 Task: Create a due date automation trigger when advanced on, on the tuesday after a card is due add dates with a complete due date at 11:00 AM.
Action: Mouse moved to (1148, 96)
Screenshot: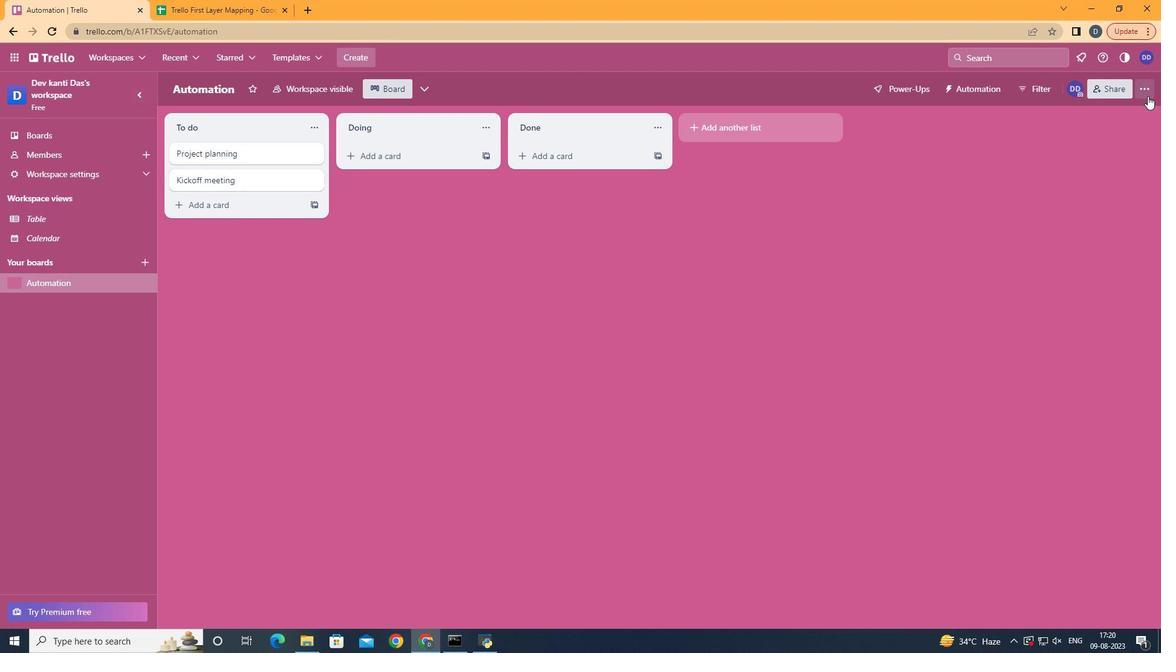 
Action: Mouse pressed left at (1148, 96)
Screenshot: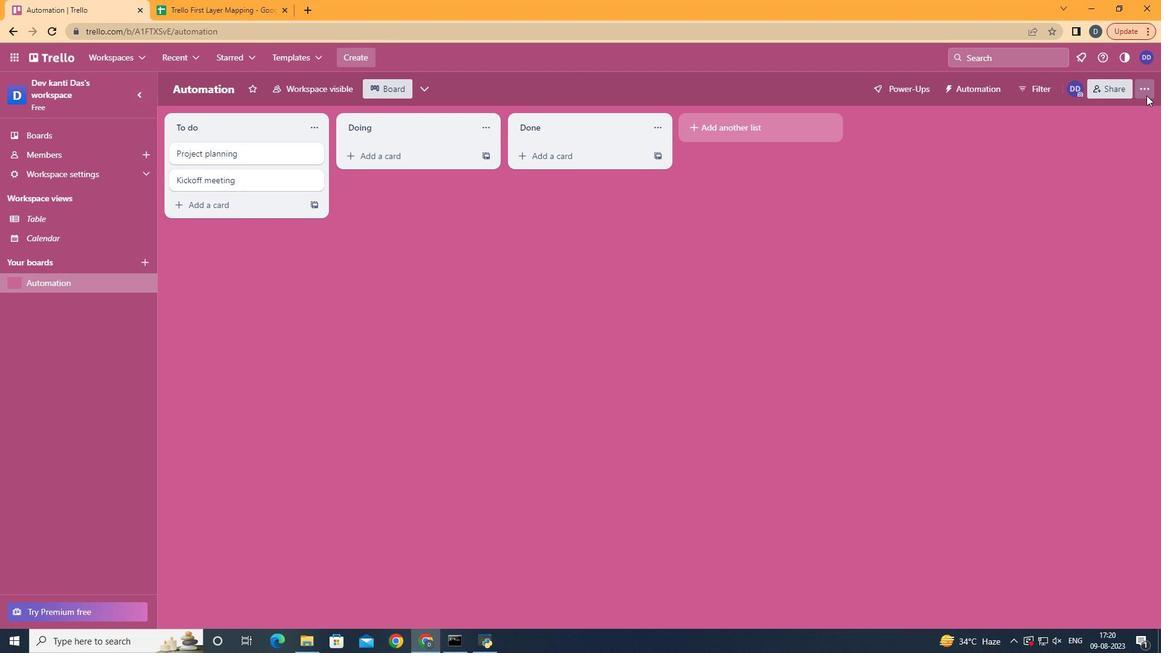 
Action: Mouse moved to (1051, 264)
Screenshot: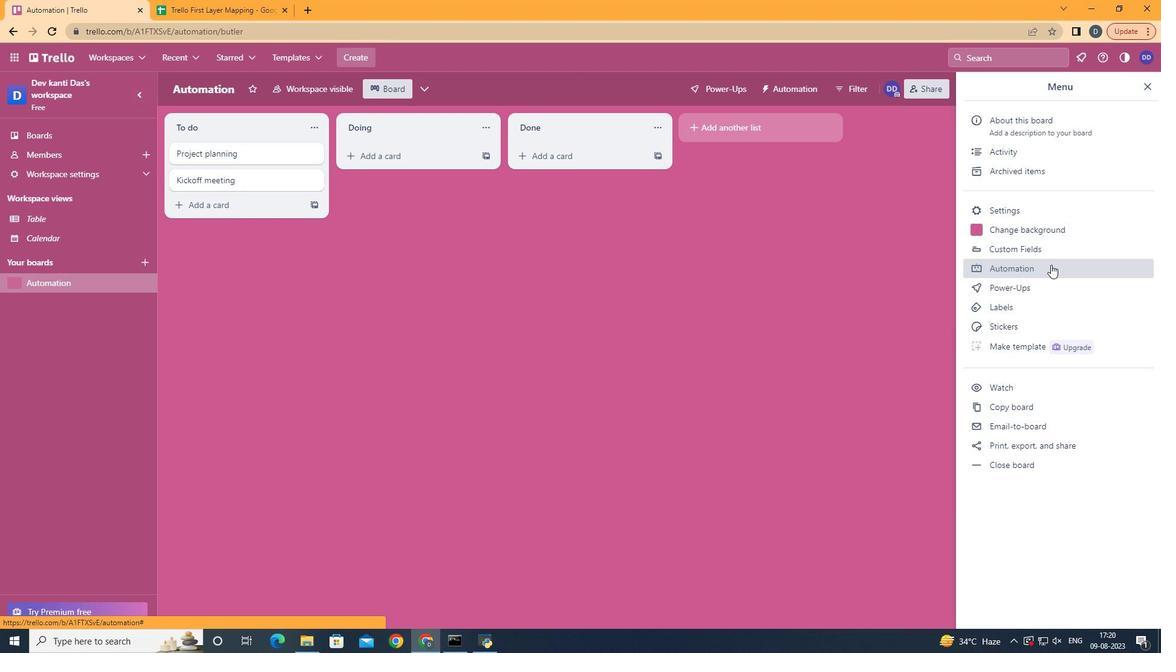 
Action: Mouse pressed left at (1051, 264)
Screenshot: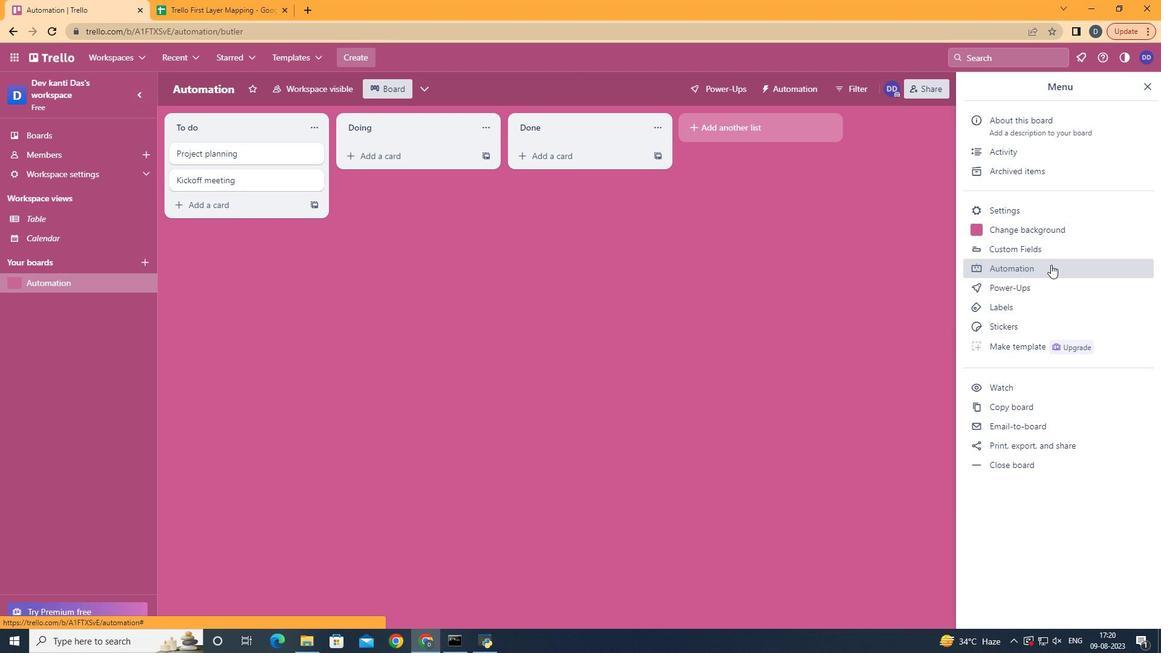 
Action: Mouse moved to (232, 234)
Screenshot: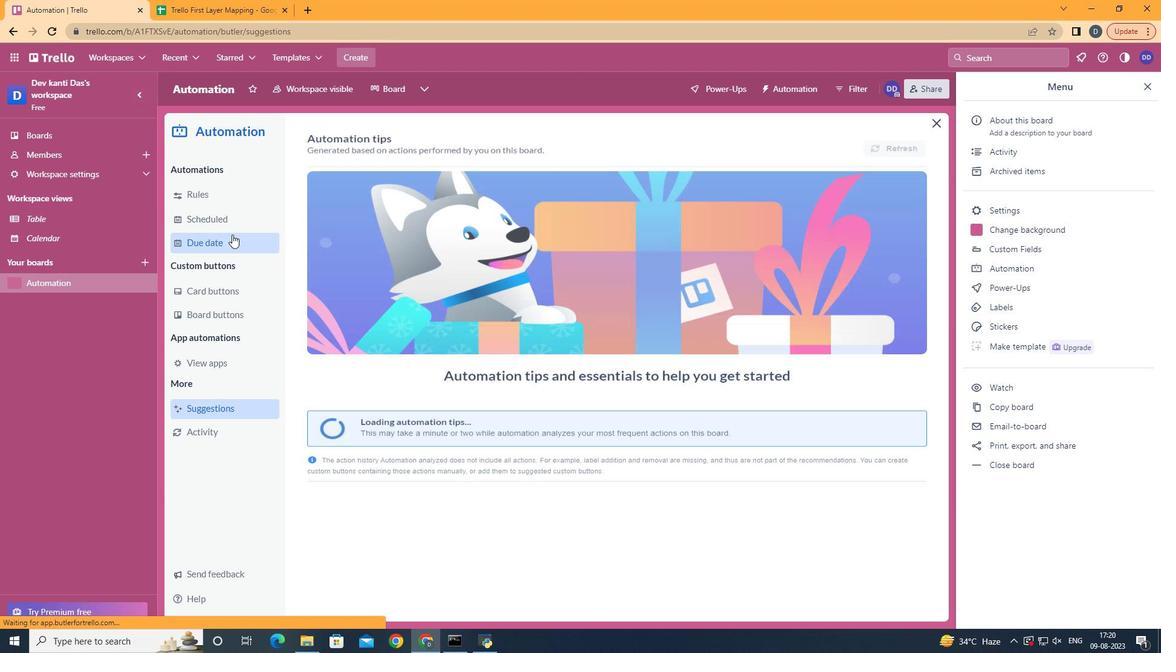 
Action: Mouse pressed left at (232, 234)
Screenshot: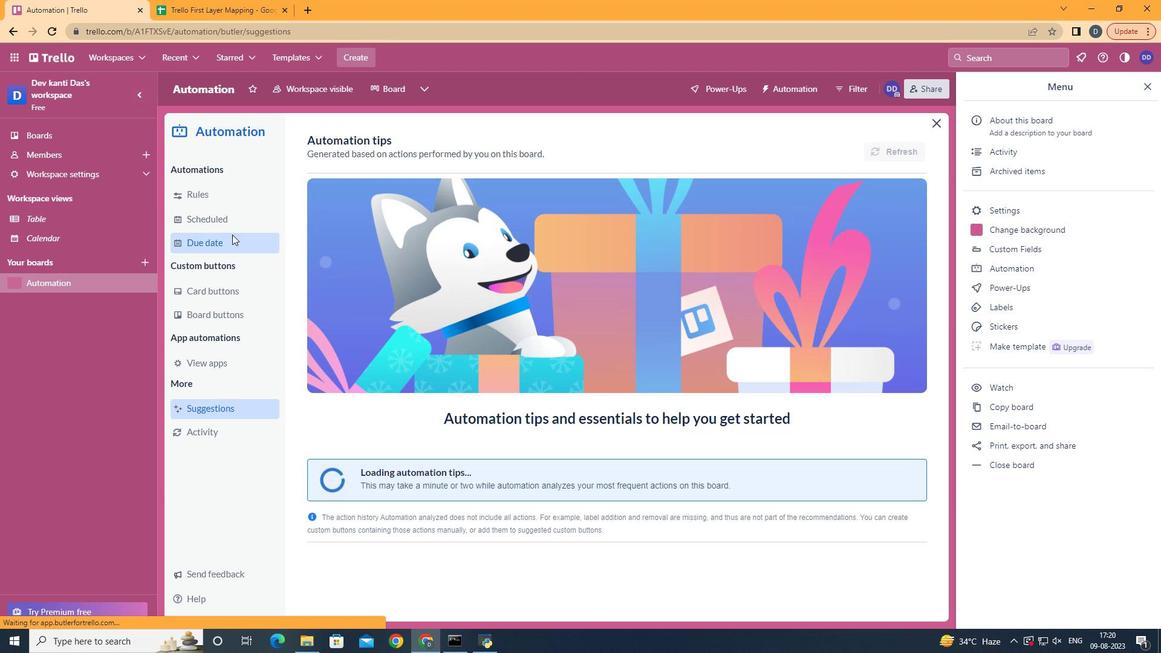 
Action: Mouse moved to (853, 142)
Screenshot: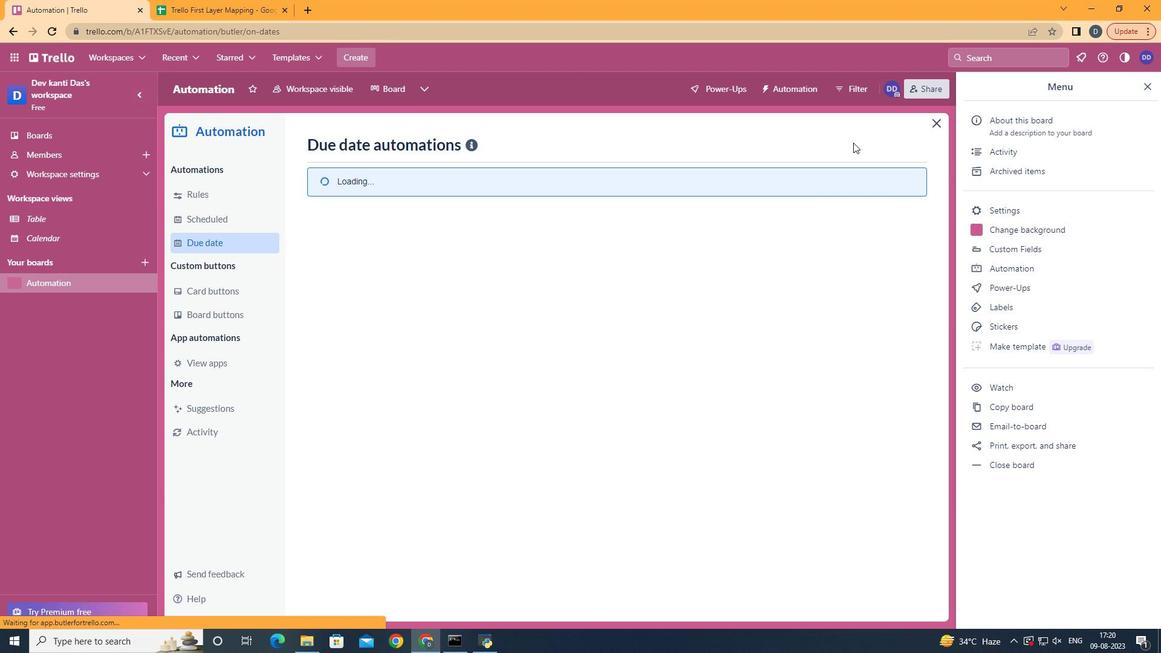 
Action: Mouse pressed left at (853, 142)
Screenshot: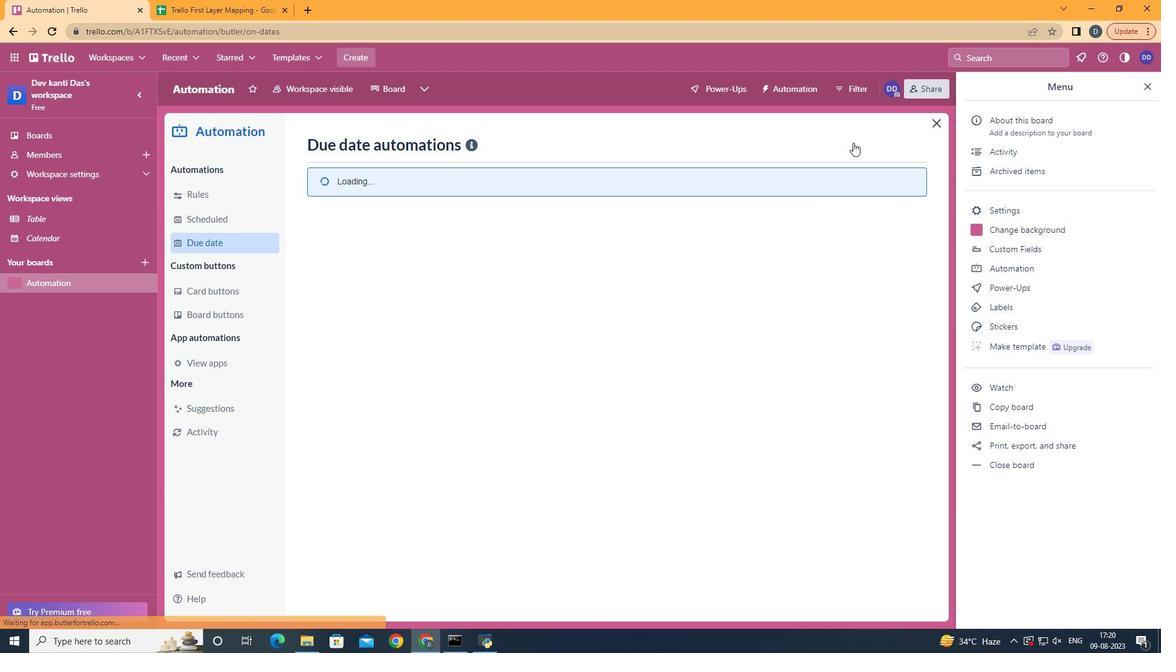 
Action: Mouse pressed left at (853, 142)
Screenshot: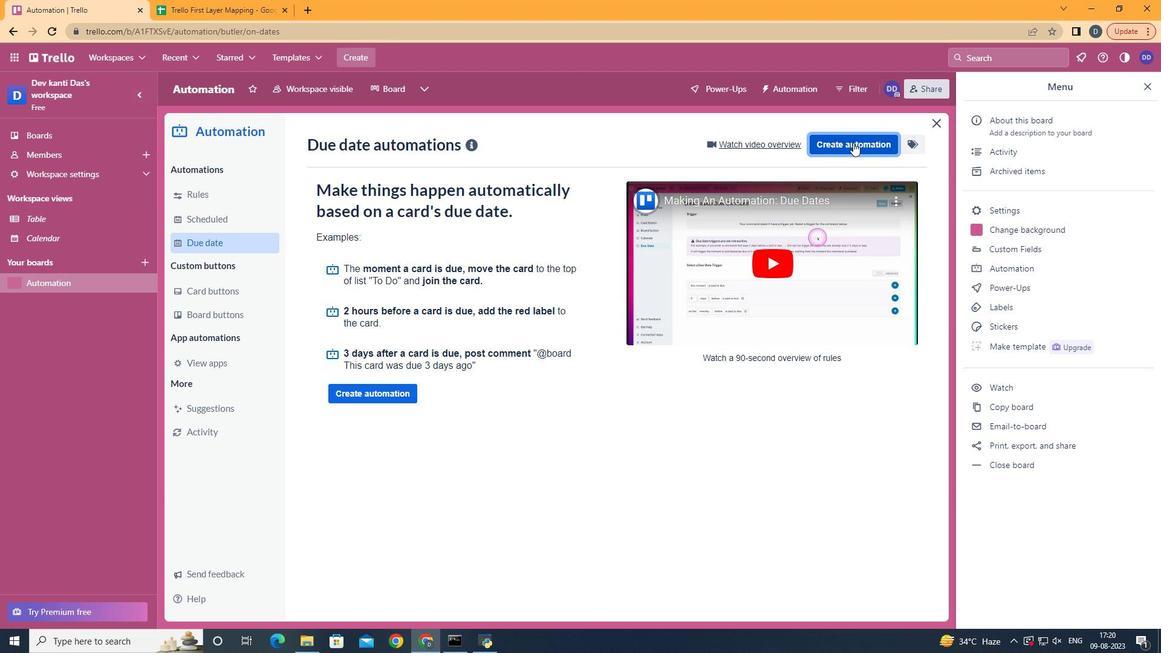
Action: Mouse moved to (627, 257)
Screenshot: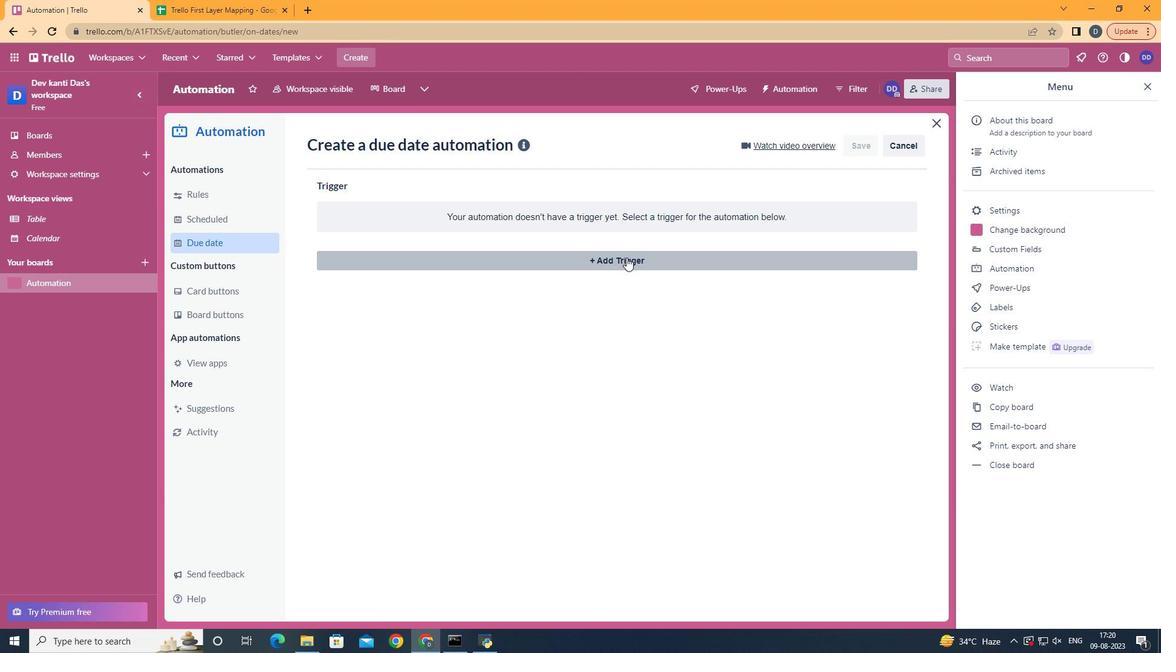 
Action: Mouse pressed left at (627, 257)
Screenshot: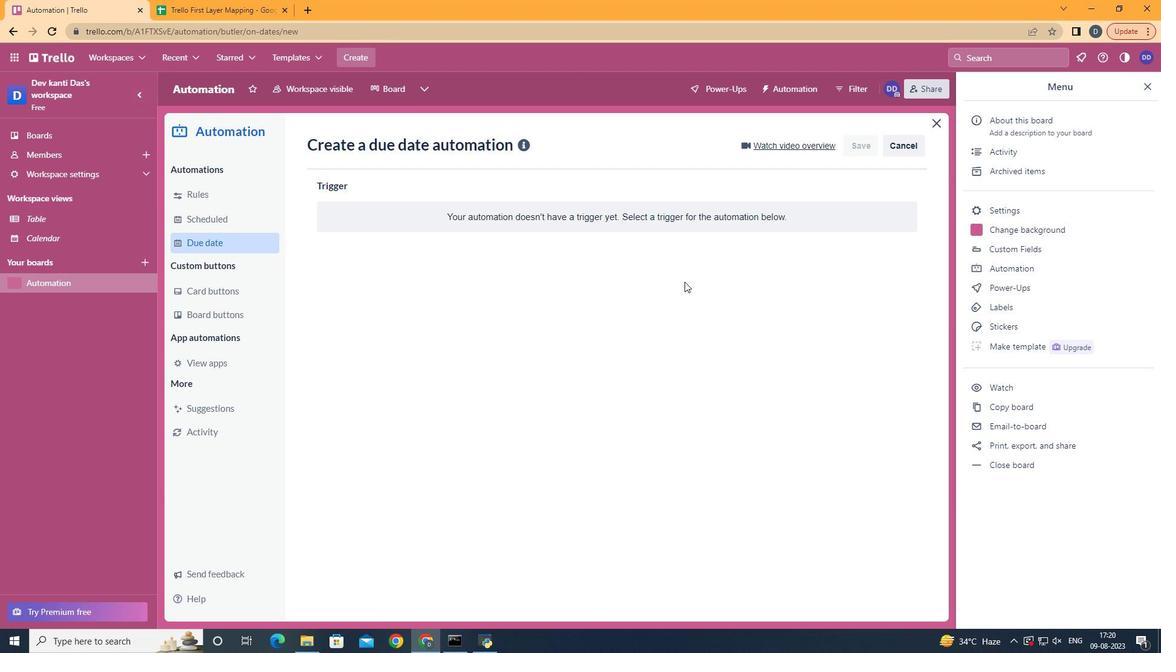 
Action: Mouse moved to (398, 337)
Screenshot: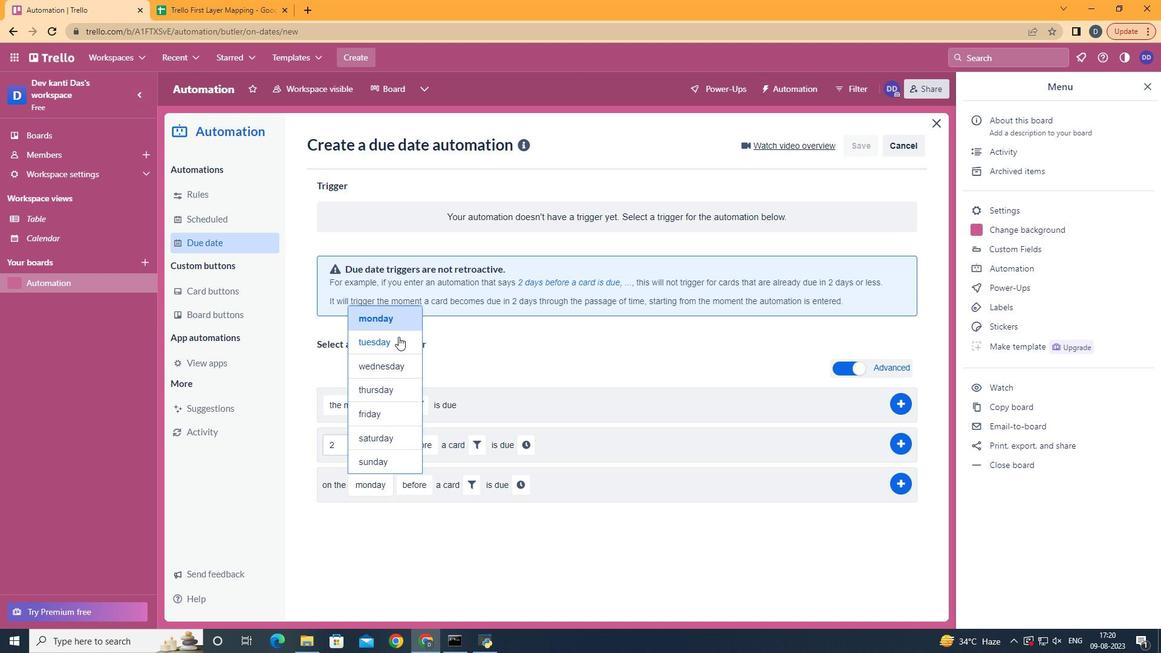 
Action: Mouse pressed left at (398, 337)
Screenshot: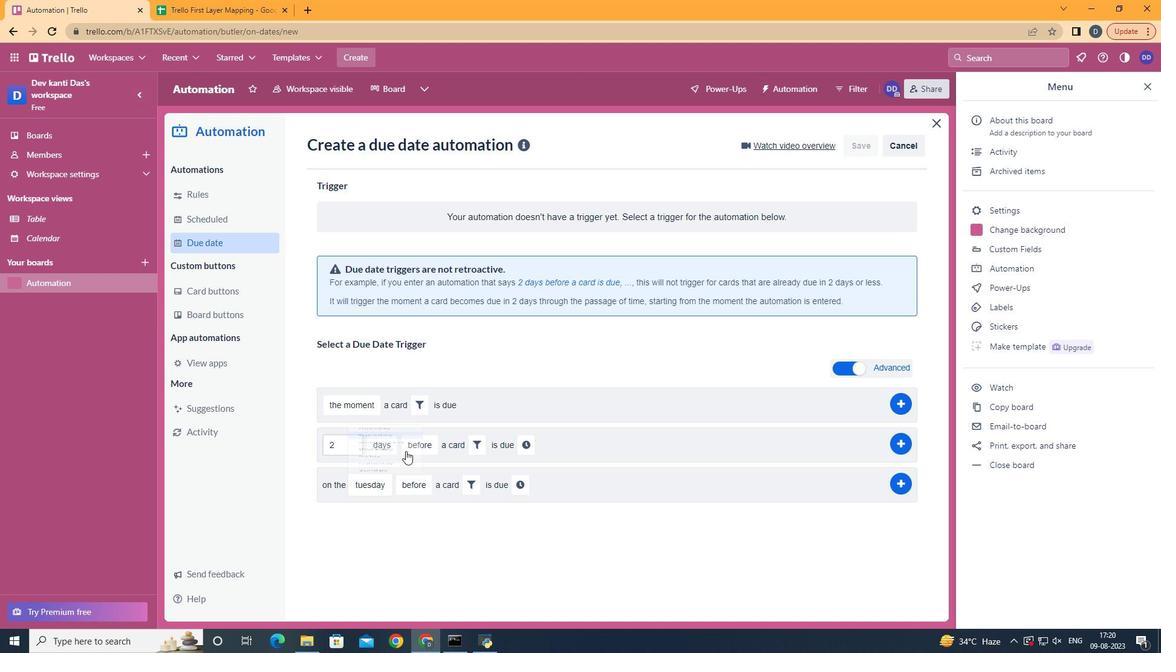 
Action: Mouse moved to (422, 522)
Screenshot: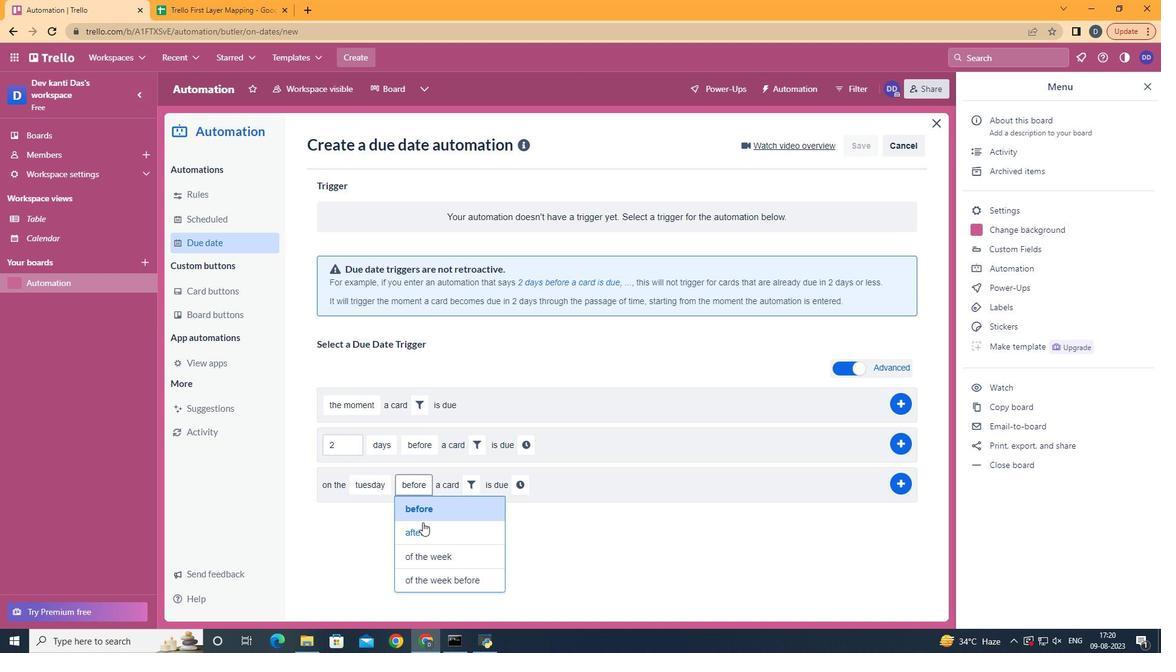 
Action: Mouse pressed left at (422, 522)
Screenshot: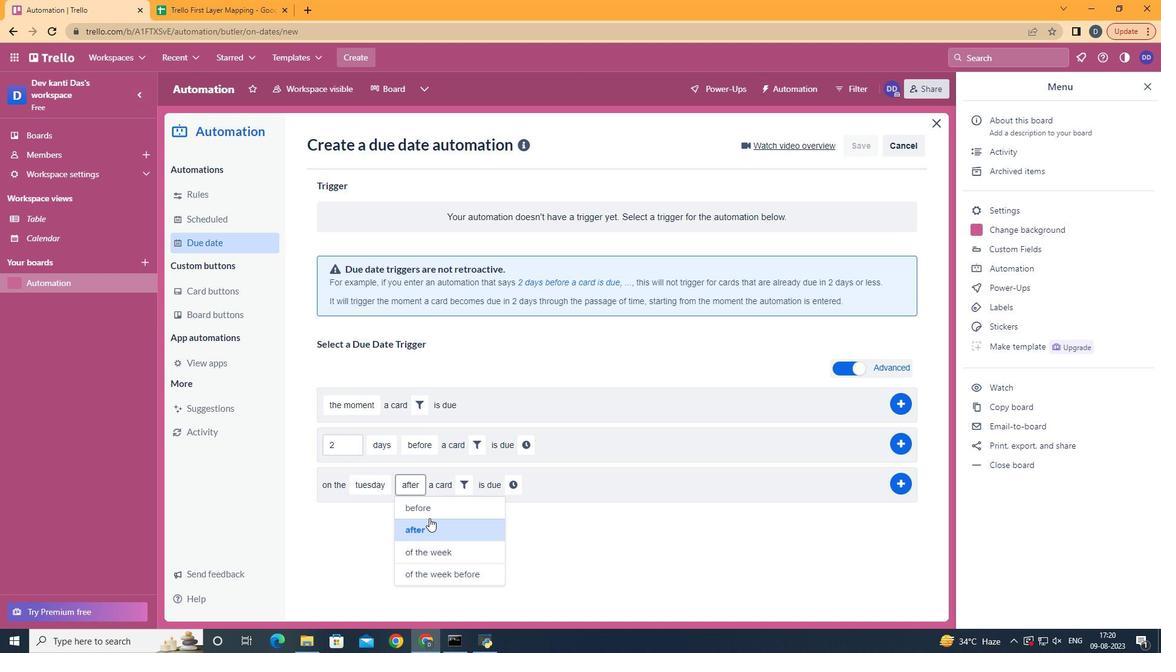 
Action: Mouse moved to (458, 493)
Screenshot: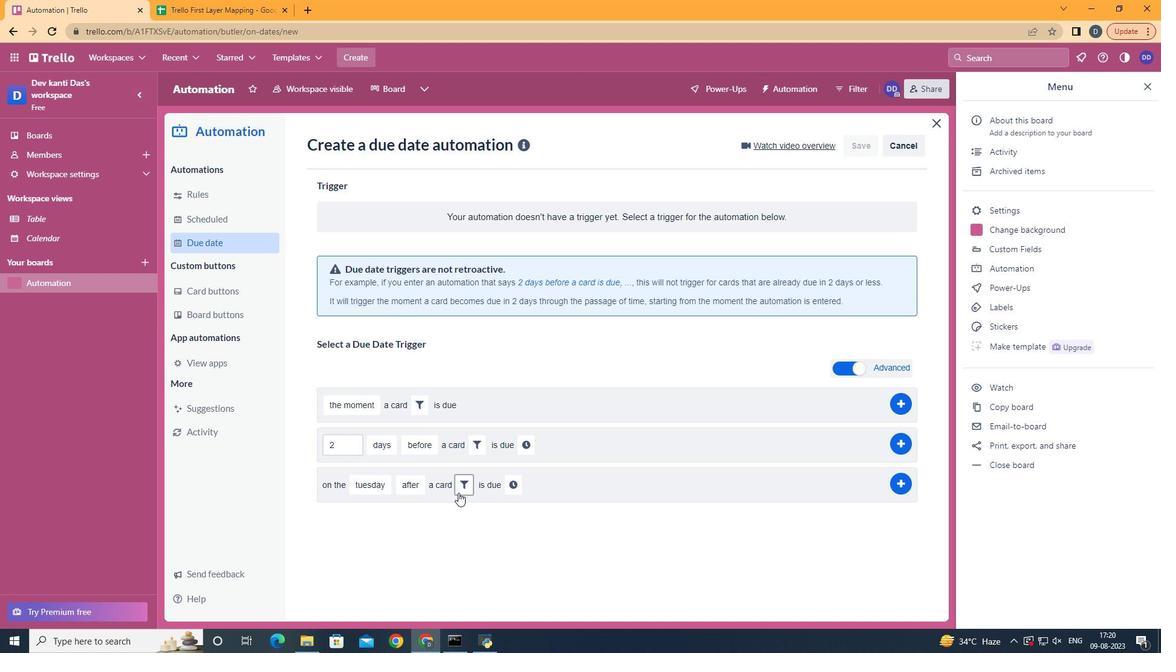 
Action: Mouse pressed left at (458, 493)
Screenshot: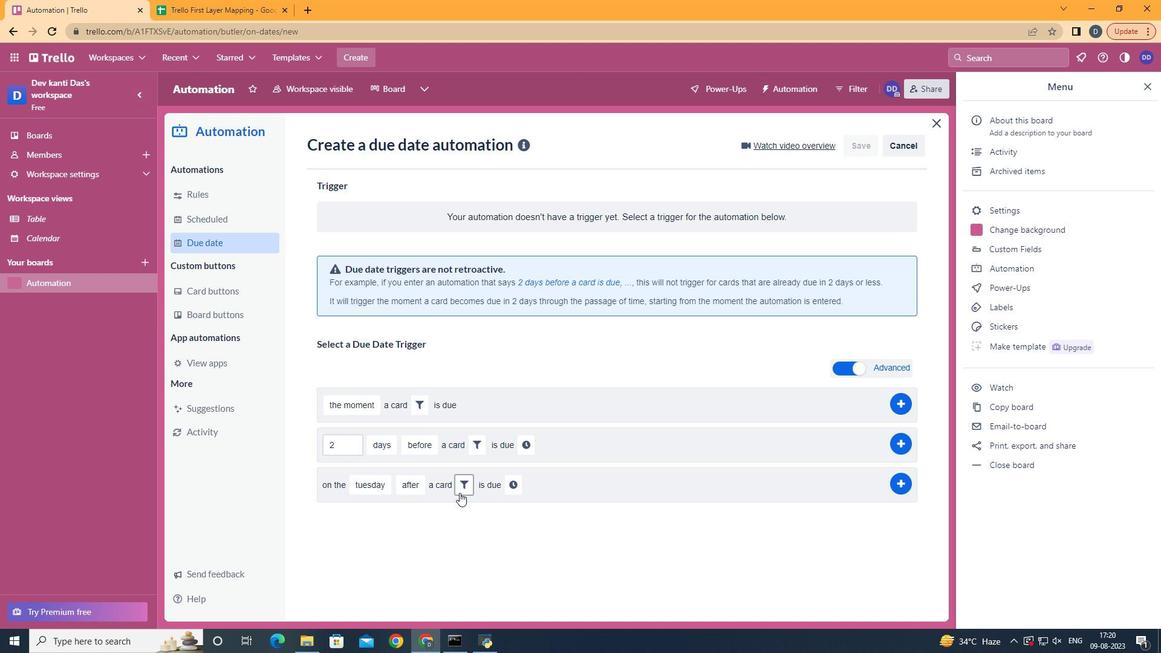 
Action: Mouse moved to (537, 528)
Screenshot: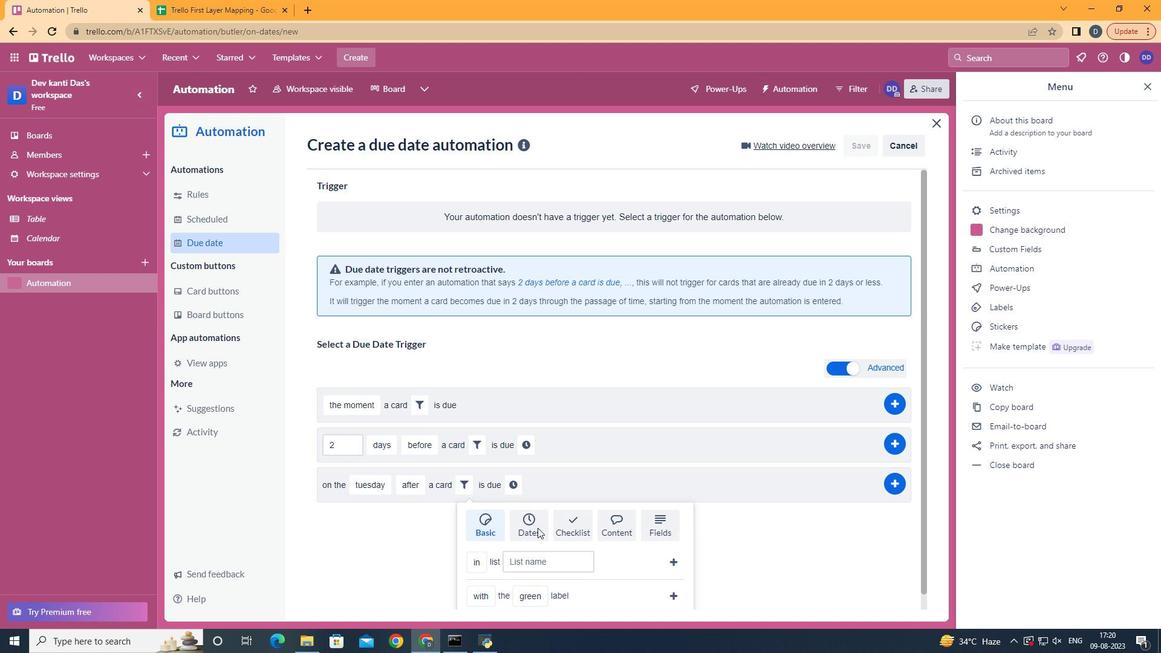 
Action: Mouse pressed left at (537, 528)
Screenshot: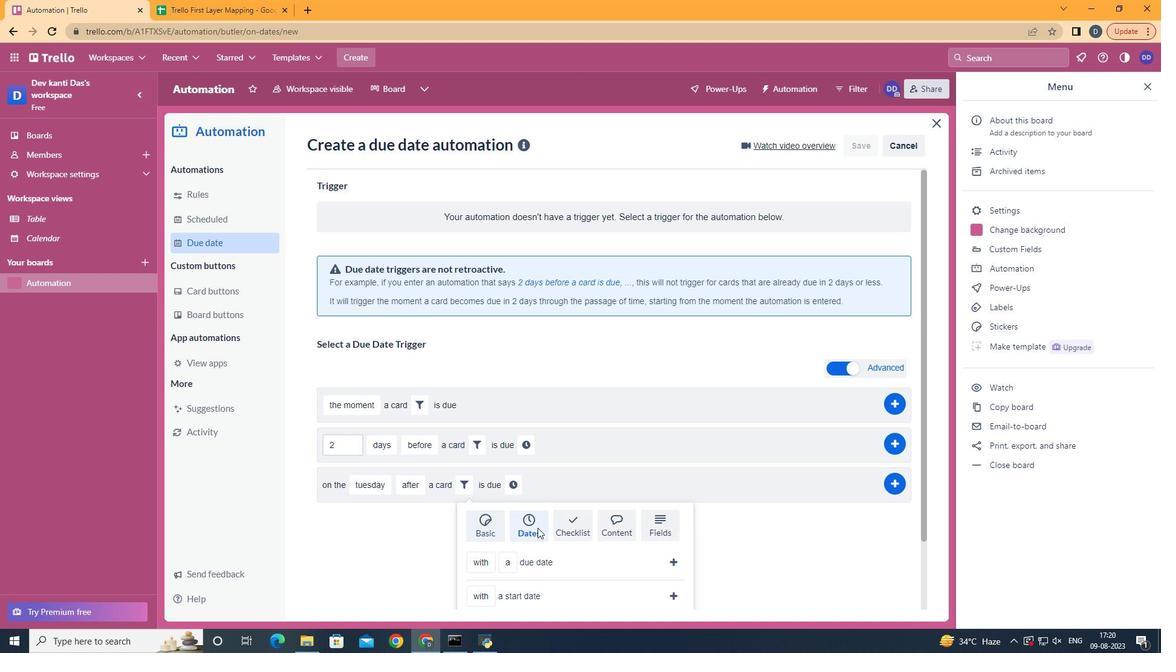 
Action: Mouse scrolled (537, 527) with delta (0, 0)
Screenshot: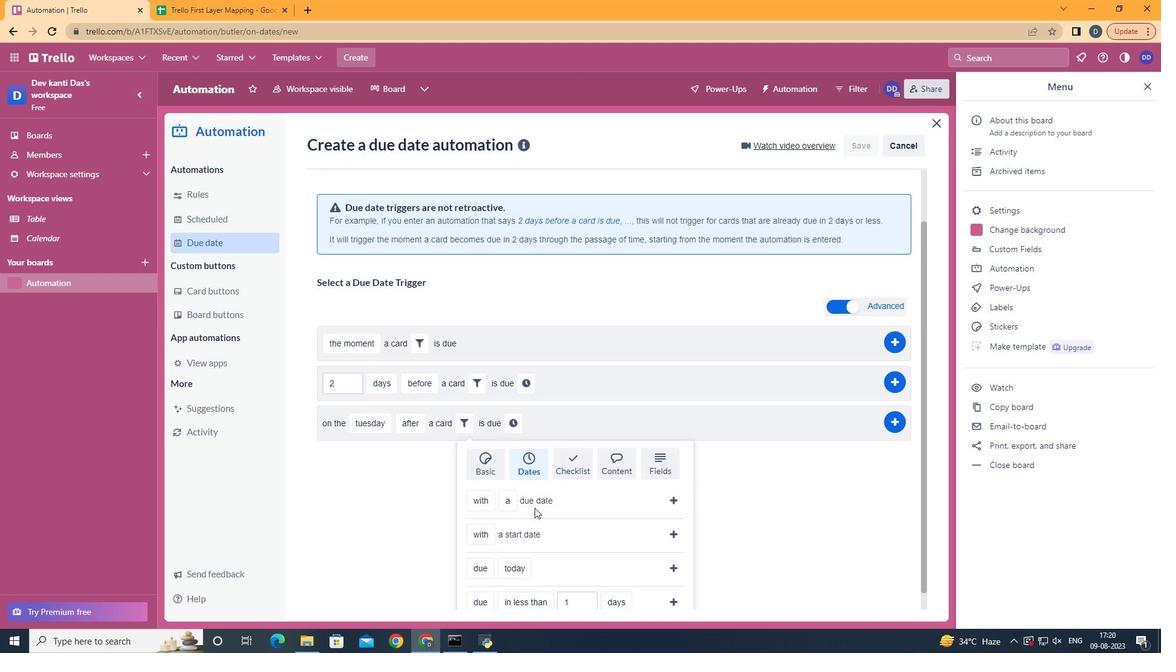 
Action: Mouse scrolled (537, 527) with delta (0, 0)
Screenshot: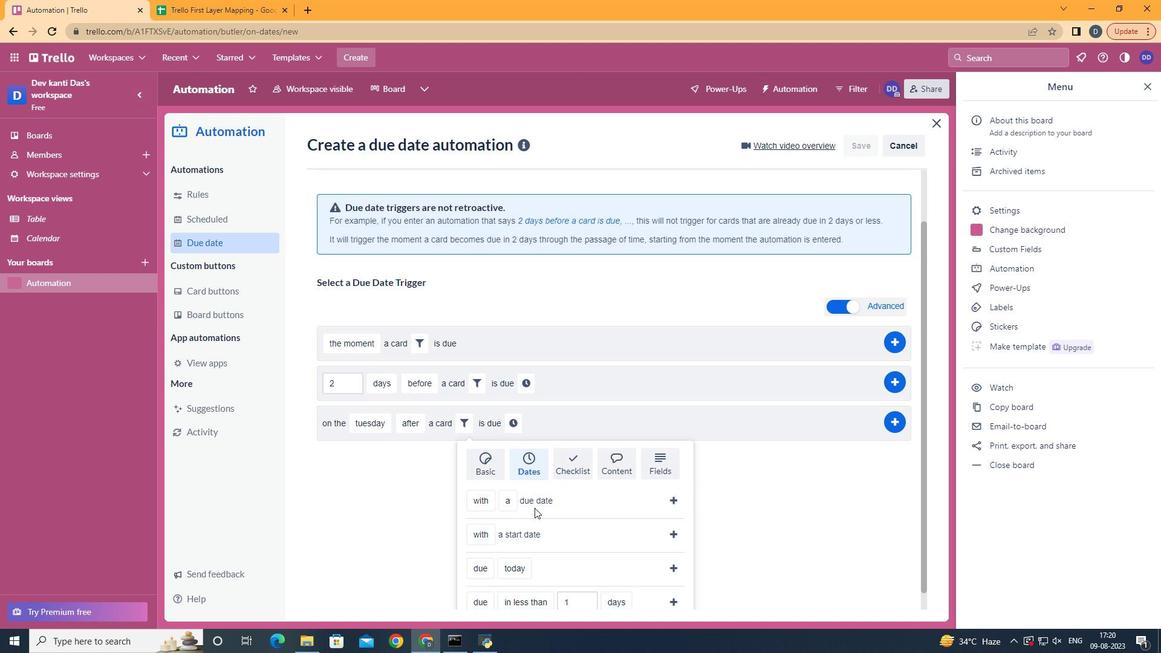 
Action: Mouse scrolled (537, 527) with delta (0, 0)
Screenshot: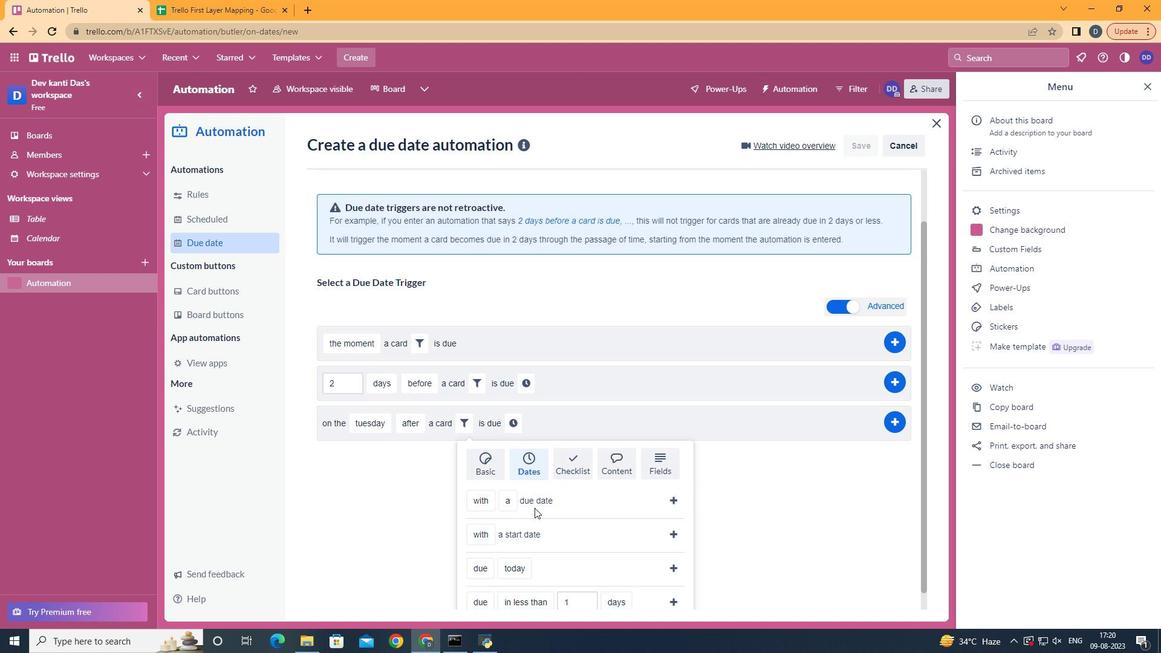 
Action: Mouse scrolled (537, 527) with delta (0, 0)
Screenshot: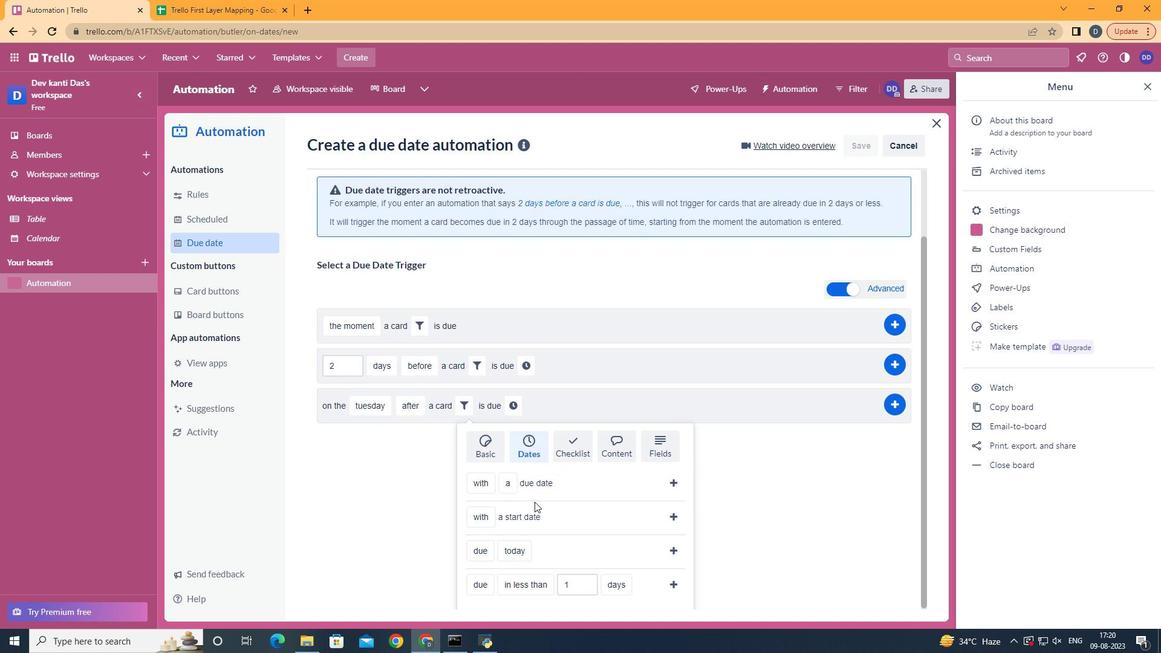 
Action: Mouse moved to (527, 525)
Screenshot: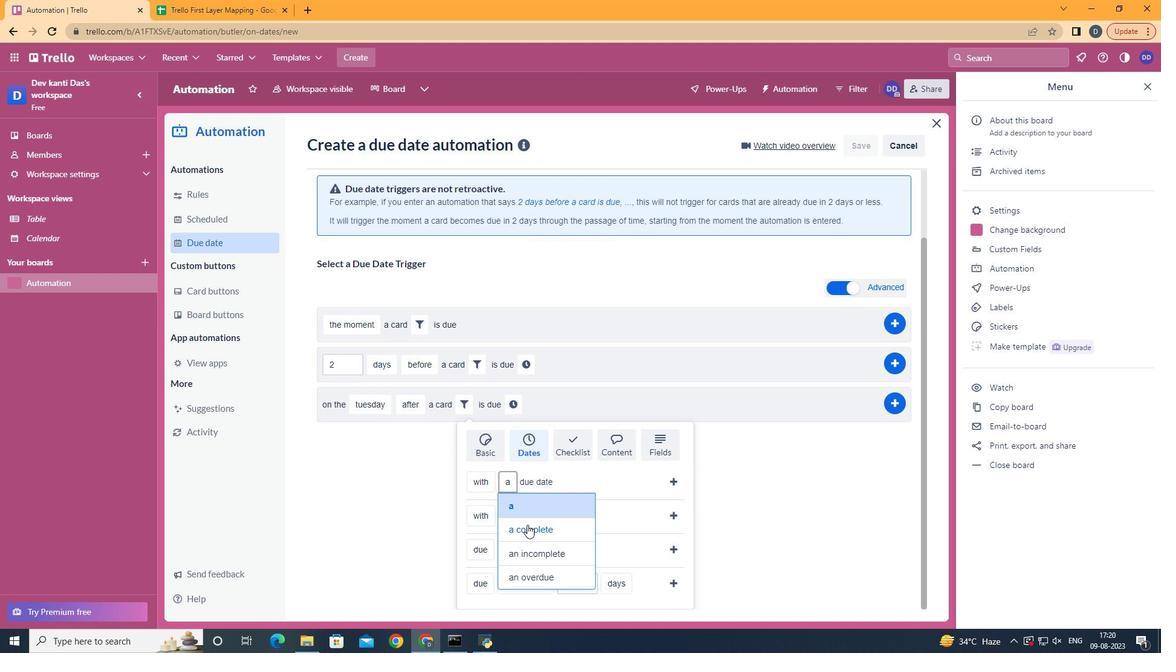 
Action: Mouse pressed left at (527, 525)
Screenshot: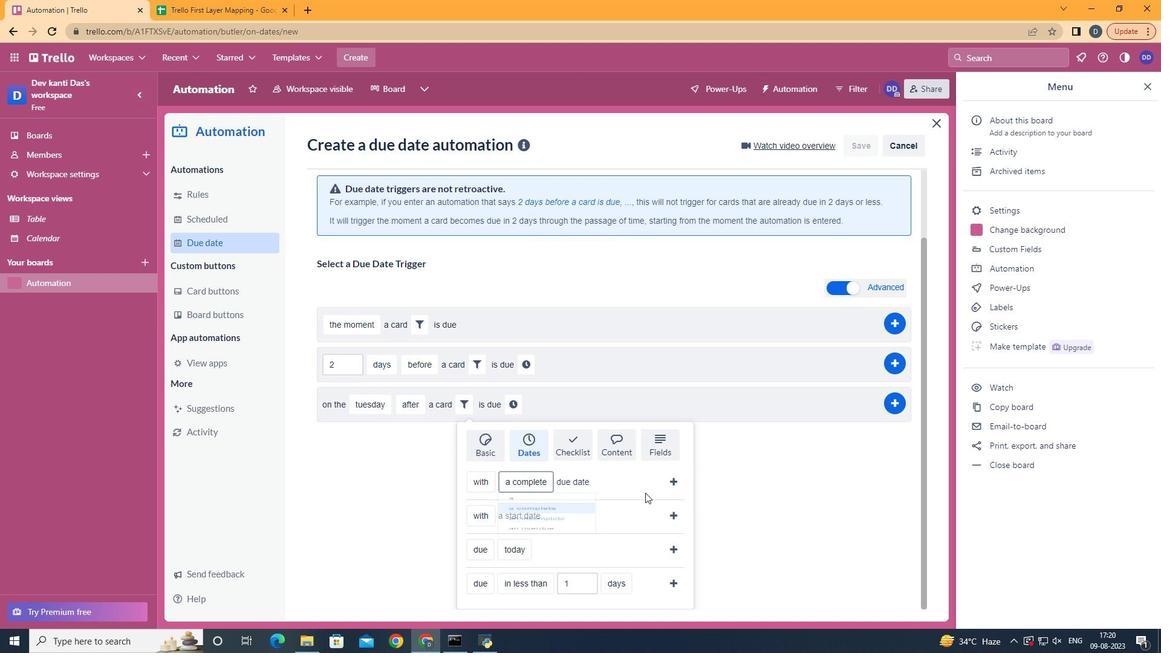 
Action: Mouse moved to (677, 484)
Screenshot: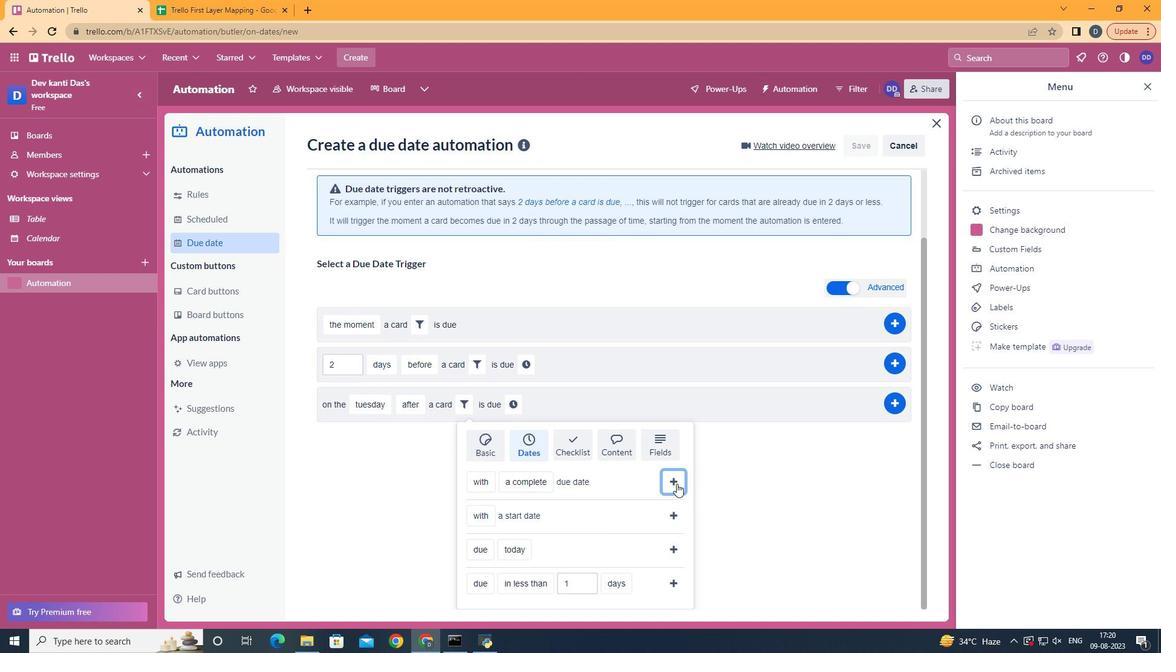 
Action: Mouse pressed left at (677, 484)
Screenshot: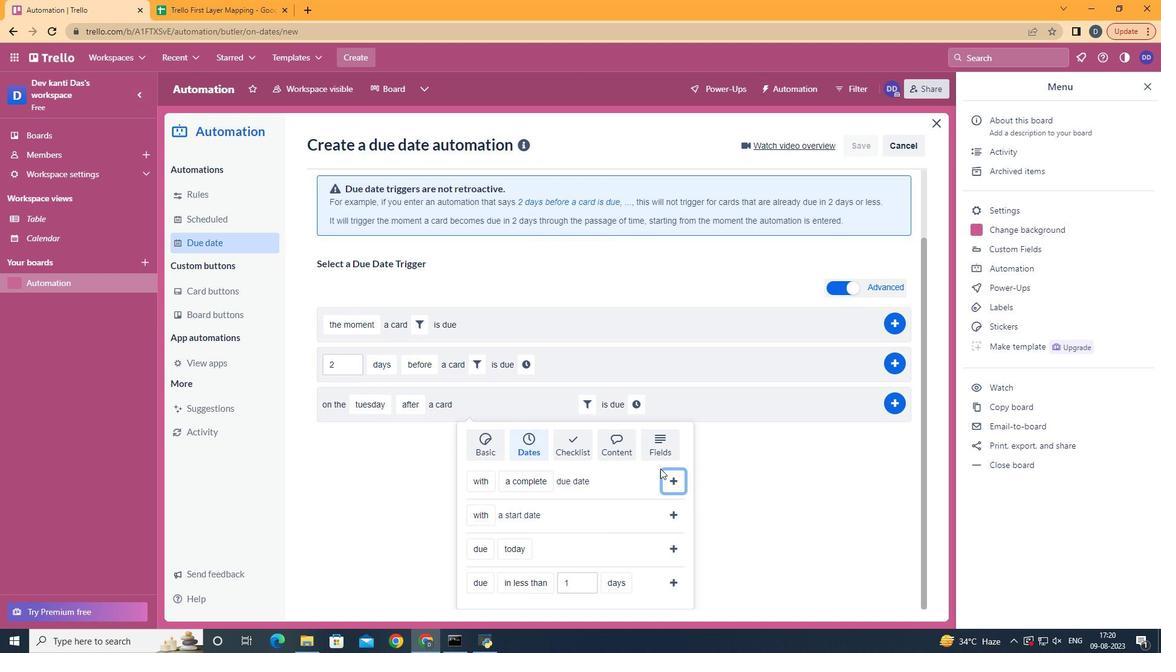 
Action: Mouse moved to (635, 484)
Screenshot: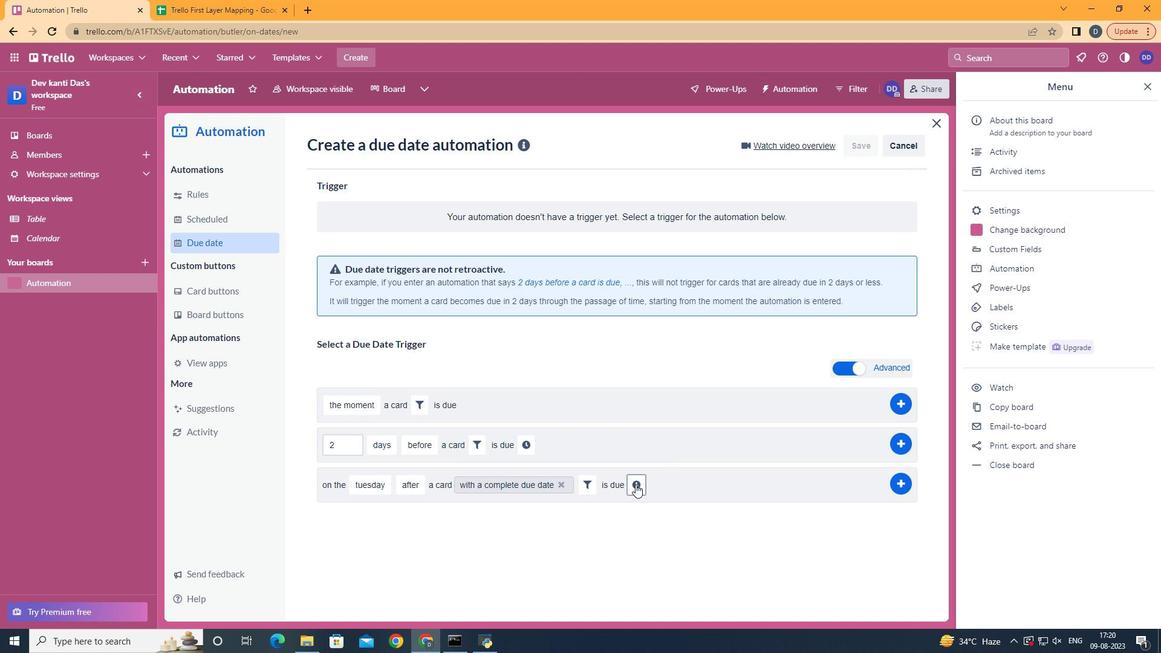 
Action: Mouse pressed left at (635, 484)
Screenshot: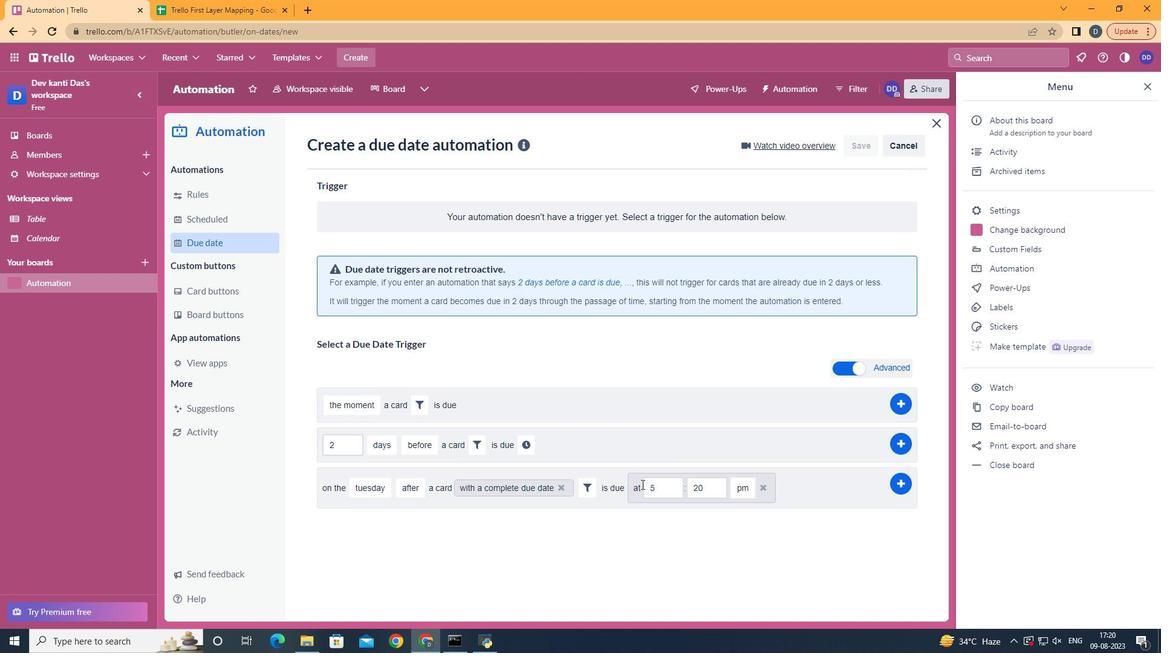 
Action: Mouse moved to (665, 489)
Screenshot: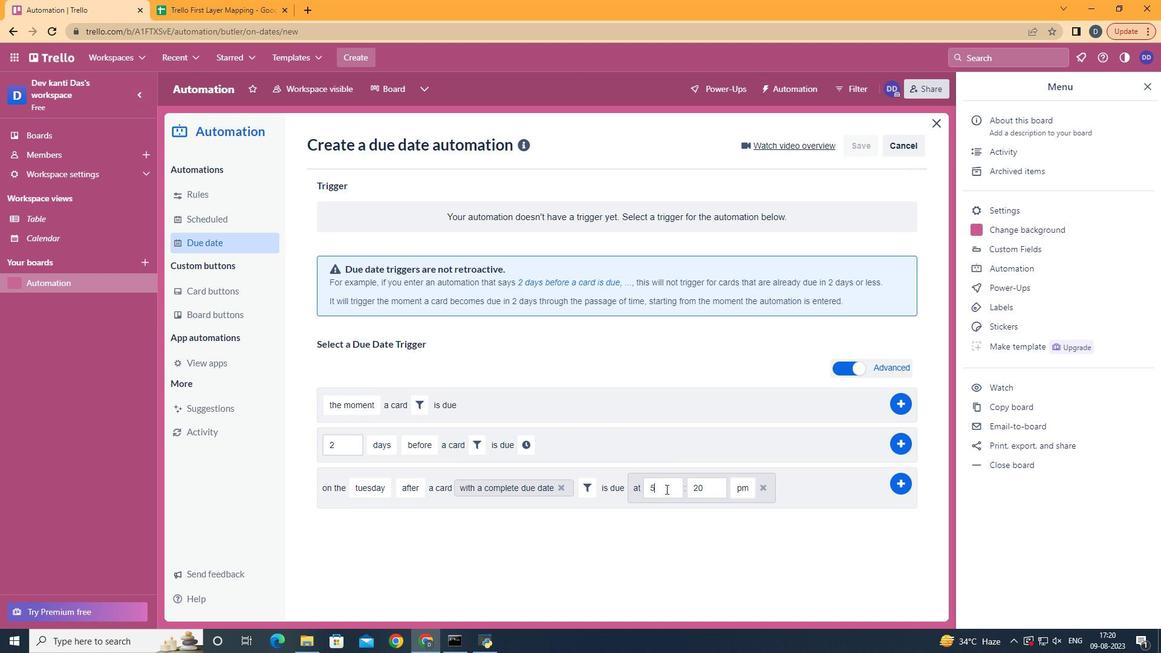
Action: Mouse pressed left at (665, 489)
Screenshot: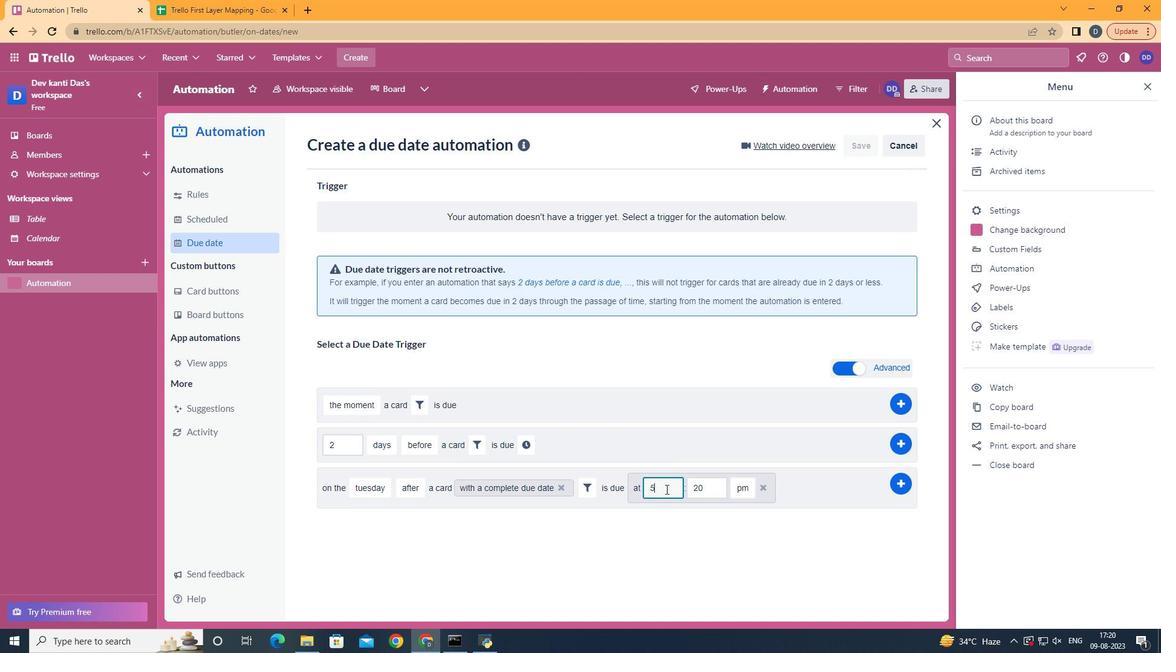
Action: Mouse moved to (666, 489)
Screenshot: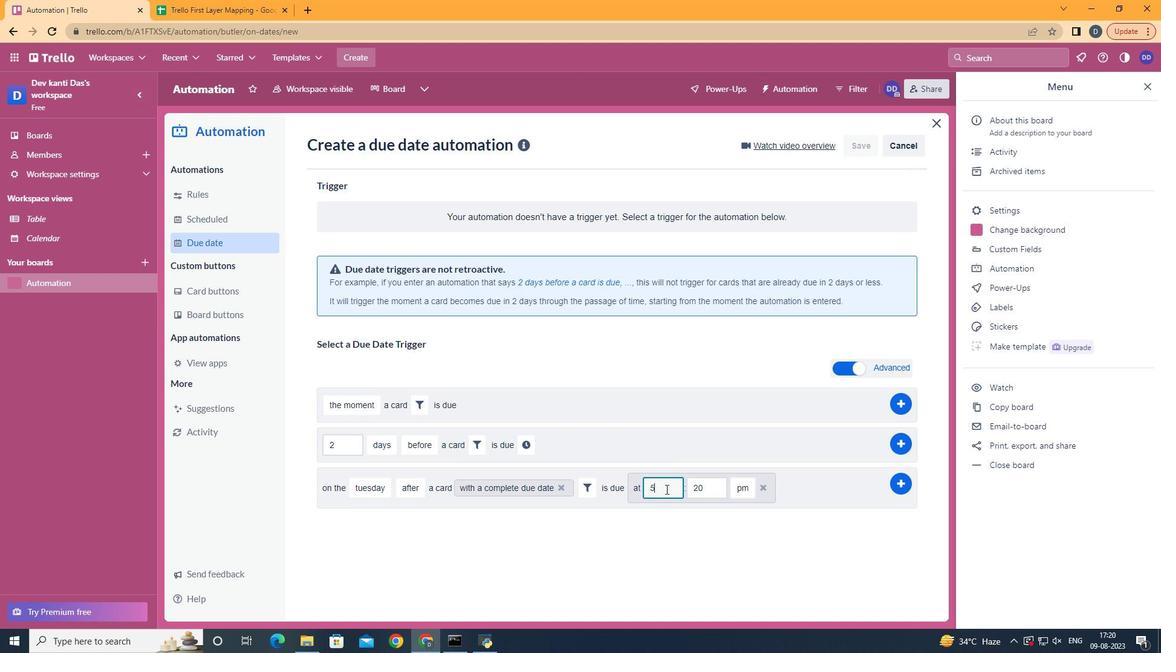 
Action: Key pressed <Key.backspace>11
Screenshot: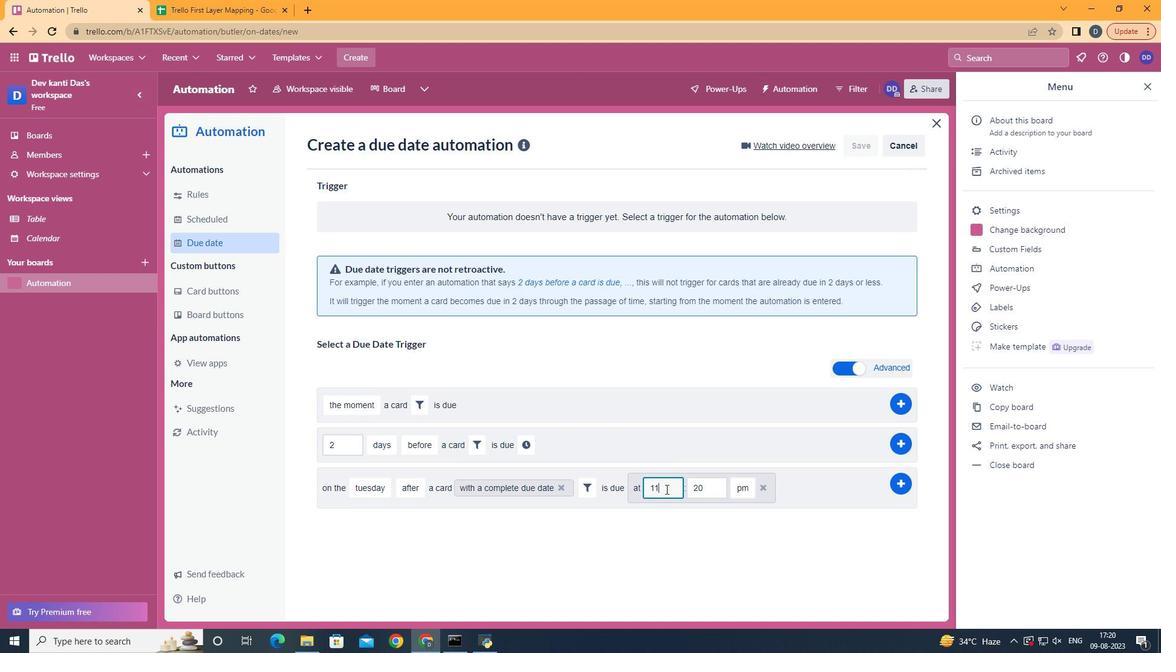 
Action: Mouse moved to (716, 481)
Screenshot: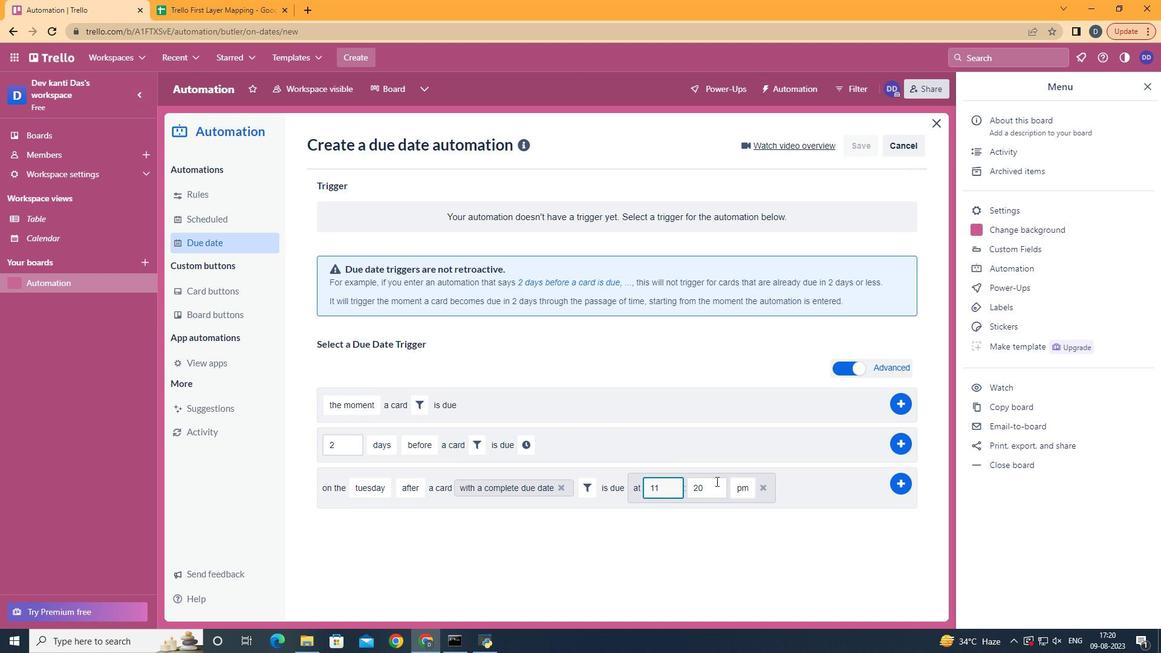 
Action: Mouse pressed left at (716, 481)
Screenshot: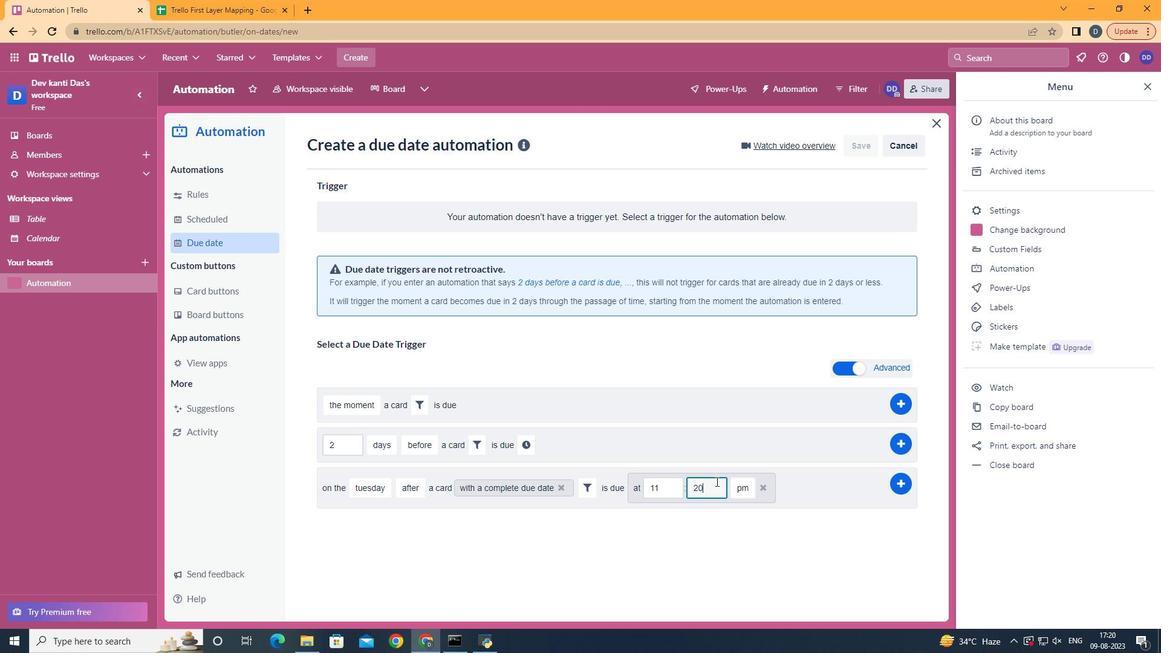 
Action: Key pressed <Key.backspace><Key.backspace>00
Screenshot: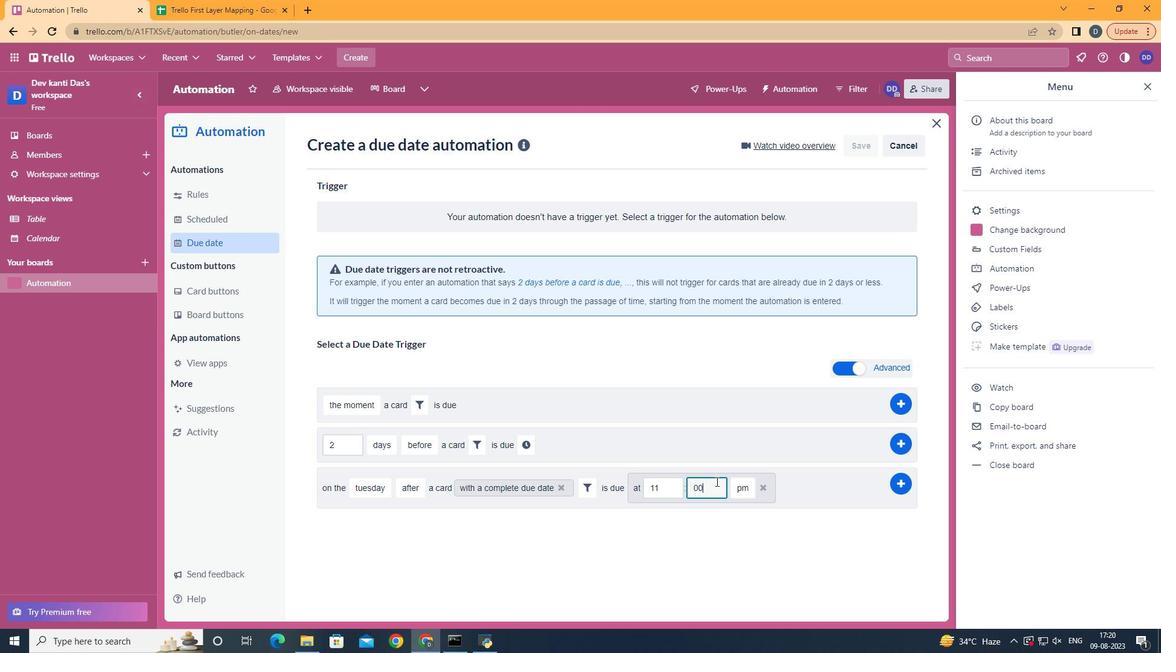 
Action: Mouse moved to (743, 508)
Screenshot: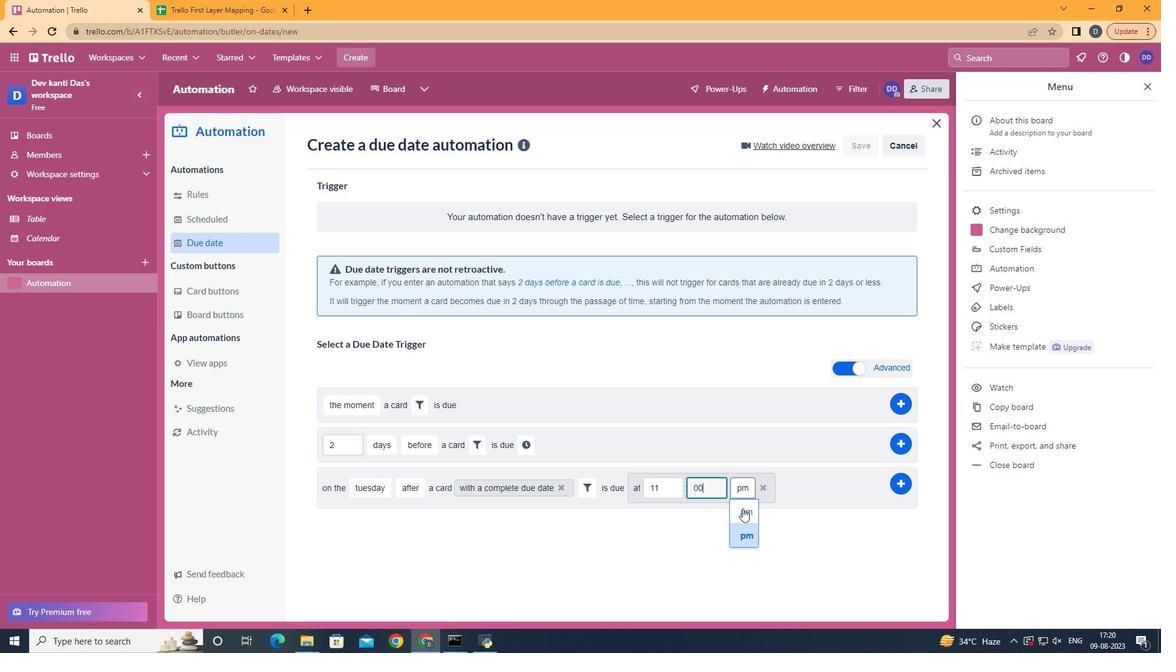 
Action: Mouse pressed left at (743, 508)
Screenshot: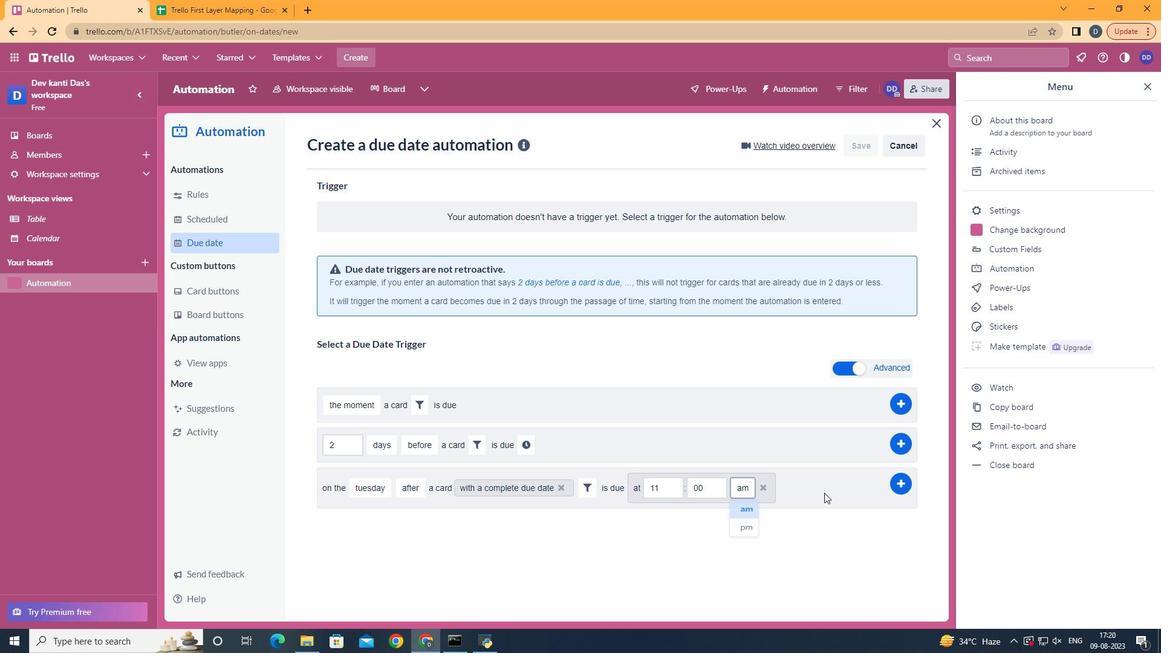 
Action: Mouse moved to (896, 488)
Screenshot: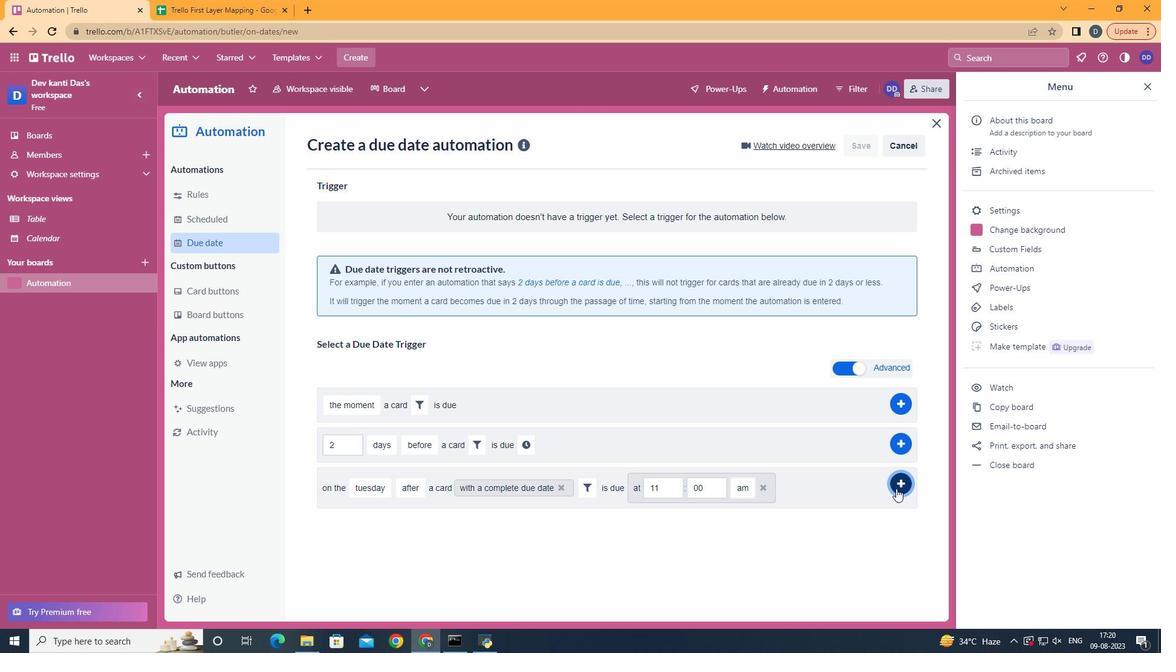 
Action: Mouse pressed left at (896, 488)
Screenshot: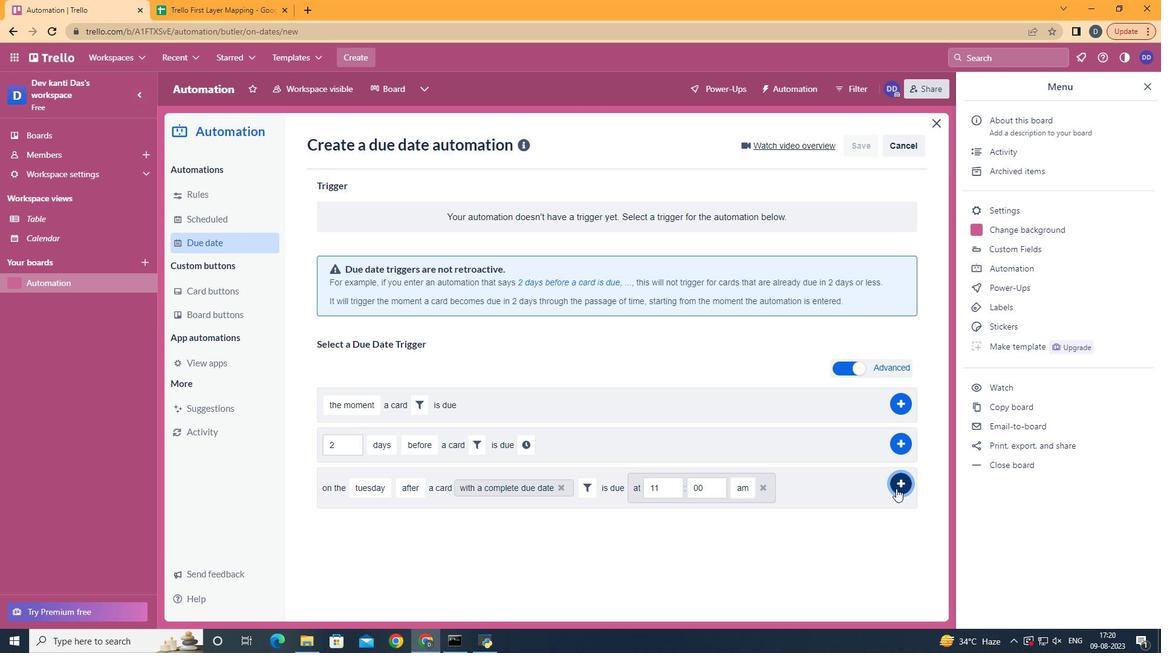 
Action: Mouse moved to (661, 249)
Screenshot: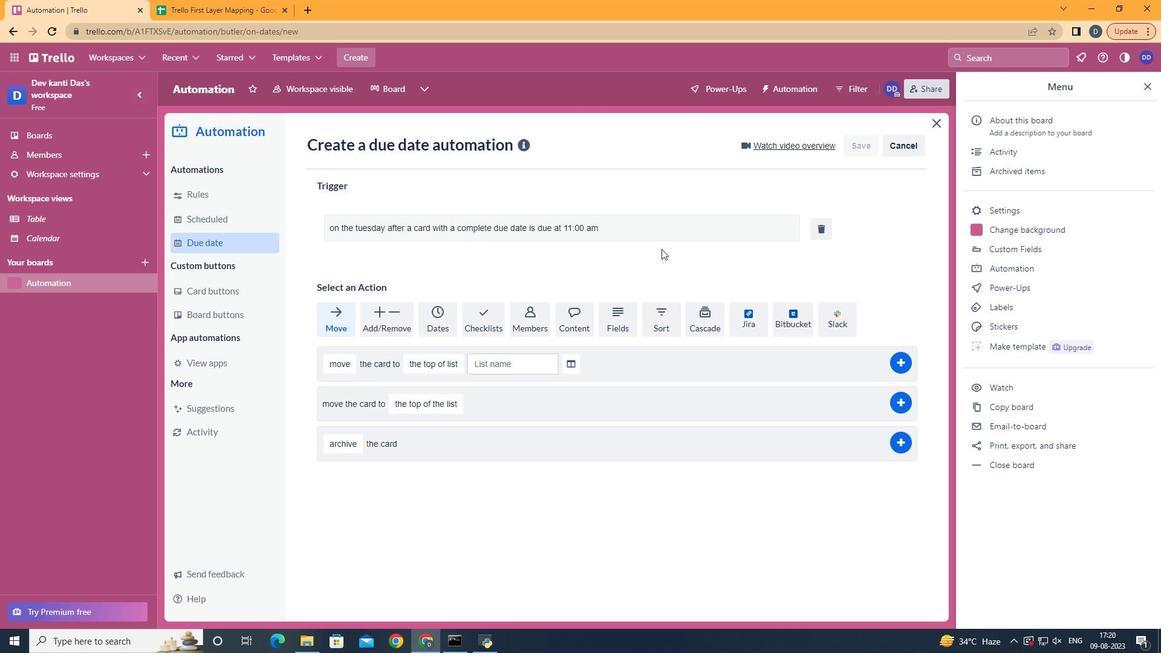 
